 Task: Create a due date automation trigger when advanced on, 2 hours after a card is due add dates due in between 1 and 5 working days.
Action: Mouse moved to (877, 237)
Screenshot: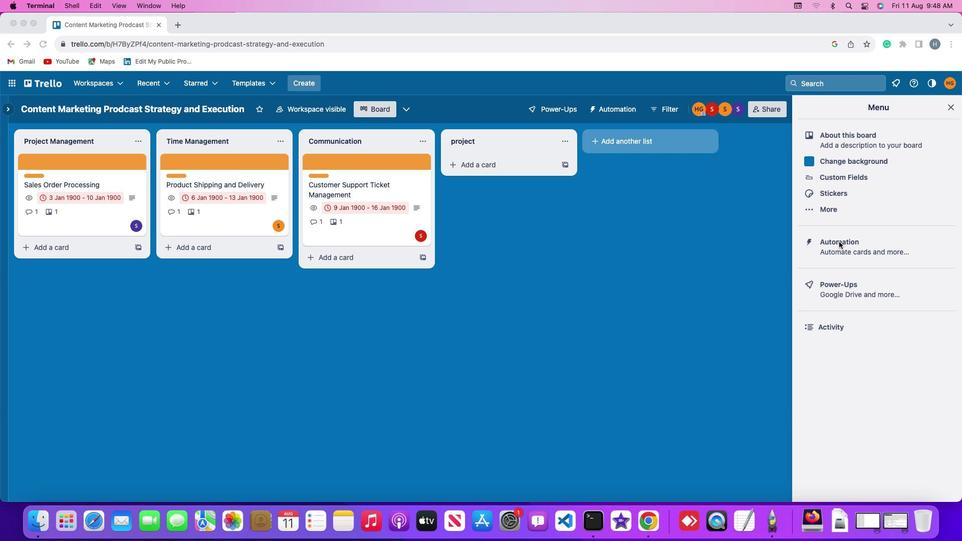
Action: Mouse pressed left at (877, 237)
Screenshot: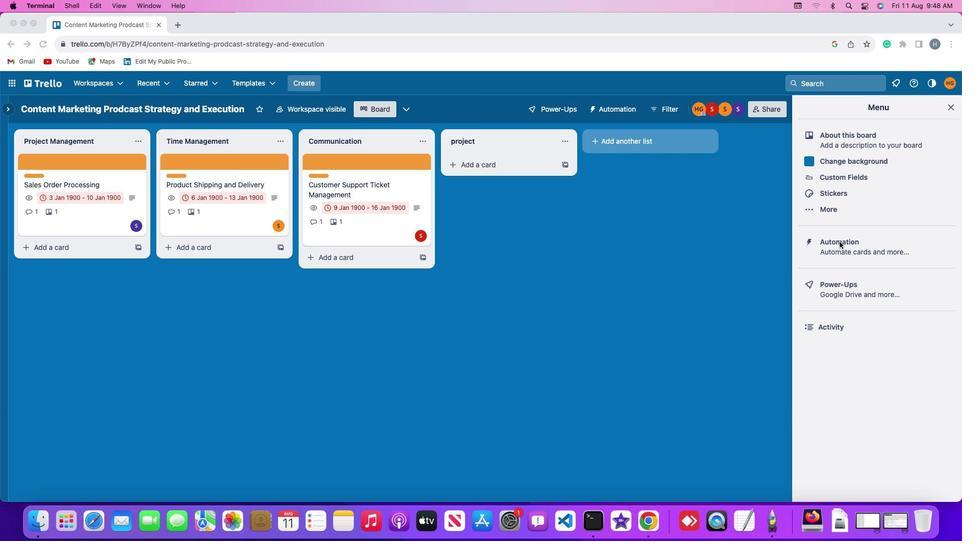 
Action: Mouse pressed left at (877, 237)
Screenshot: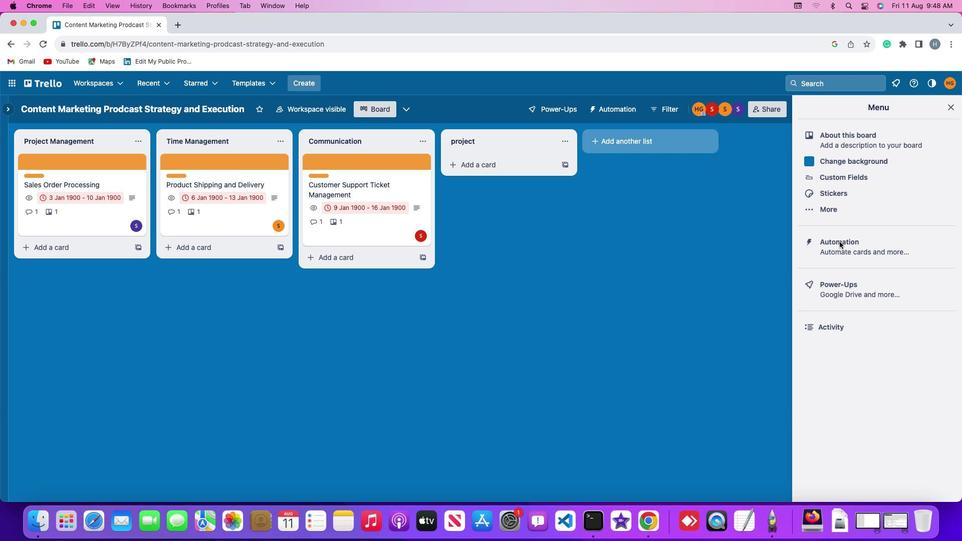 
Action: Mouse moved to (66, 238)
Screenshot: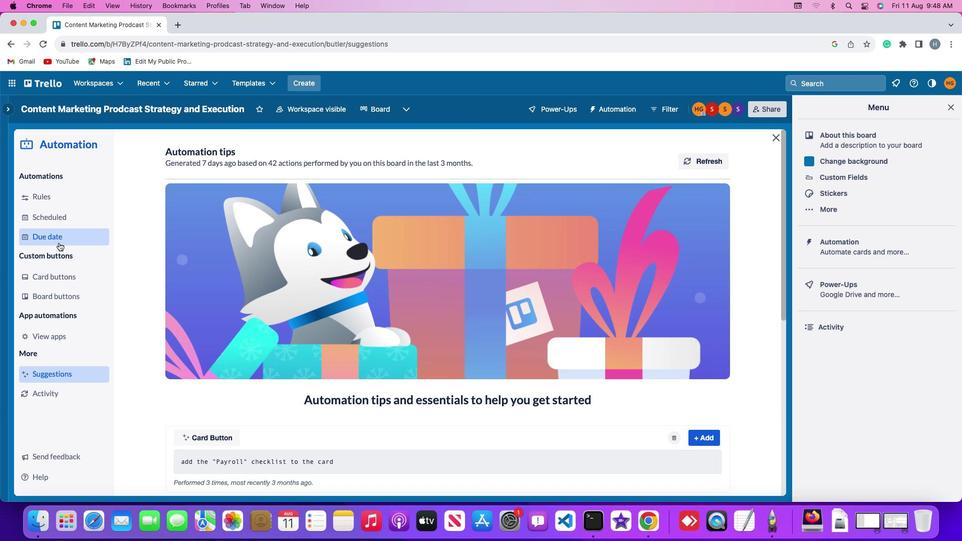 
Action: Mouse pressed left at (66, 238)
Screenshot: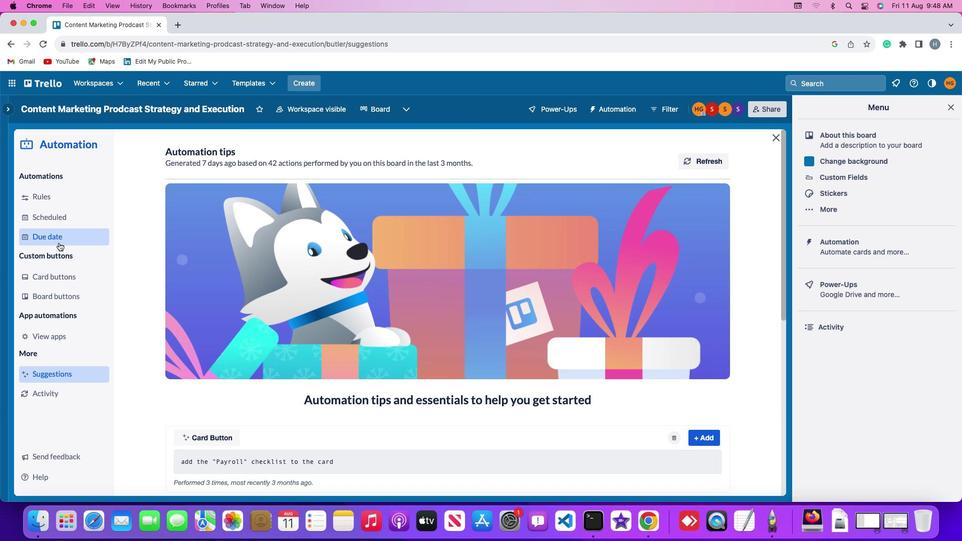 
Action: Mouse moved to (690, 152)
Screenshot: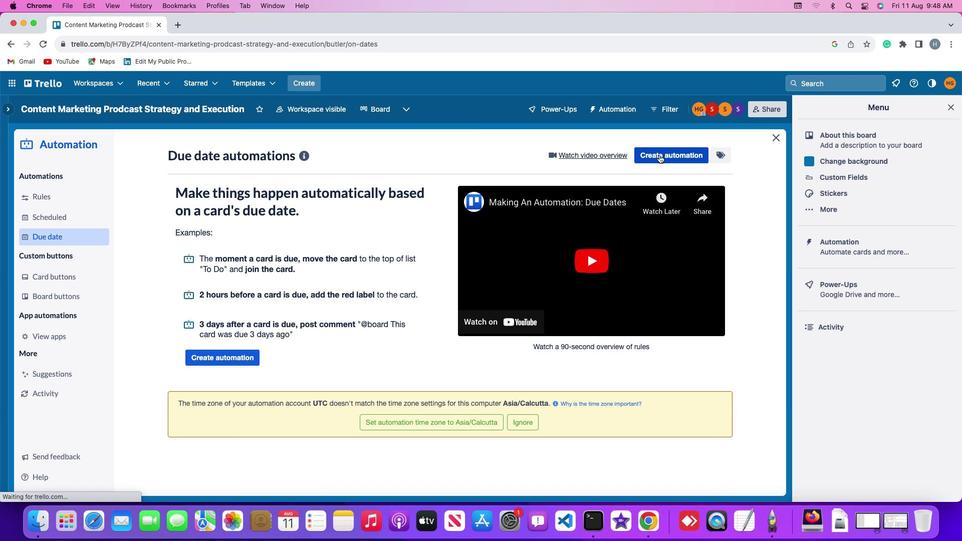 
Action: Mouse pressed left at (690, 152)
Screenshot: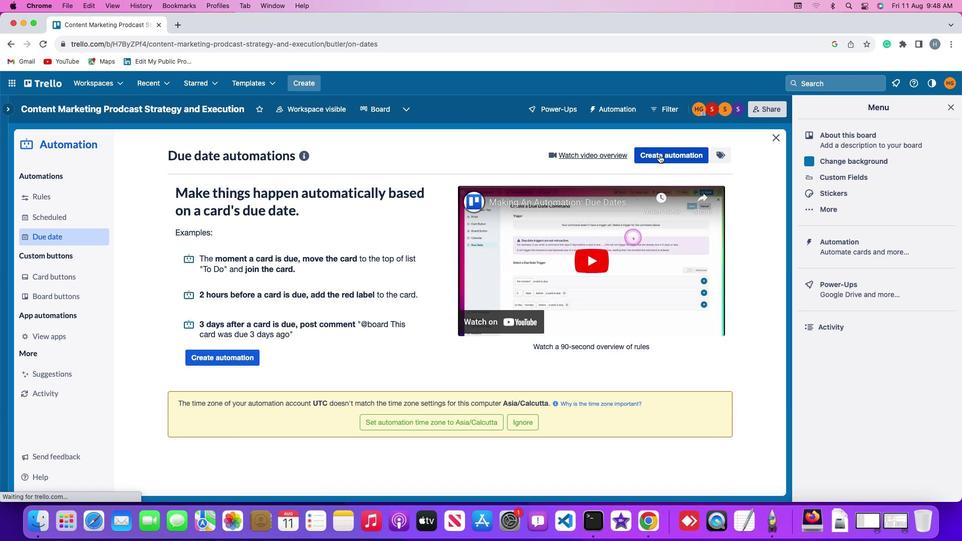 
Action: Mouse moved to (259, 248)
Screenshot: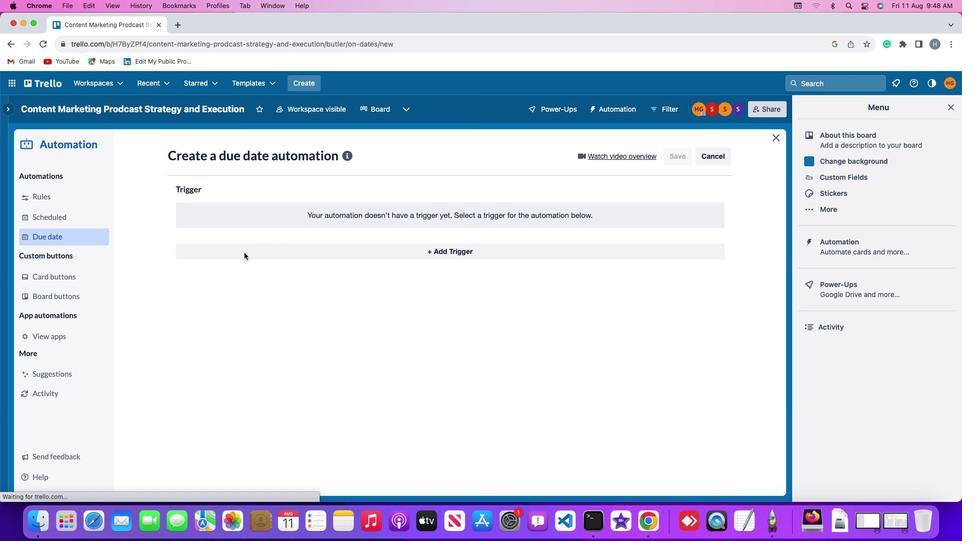 
Action: Mouse pressed left at (259, 248)
Screenshot: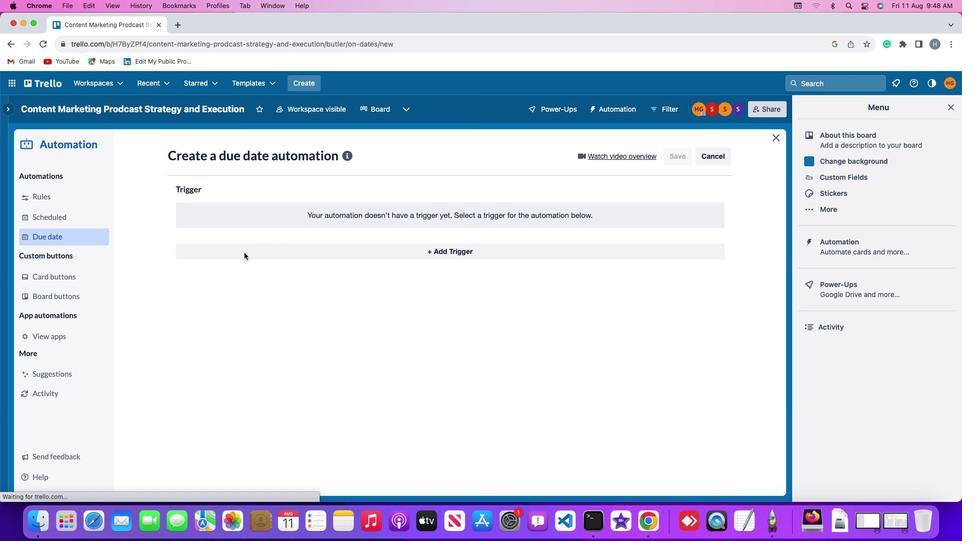 
Action: Mouse moved to (212, 401)
Screenshot: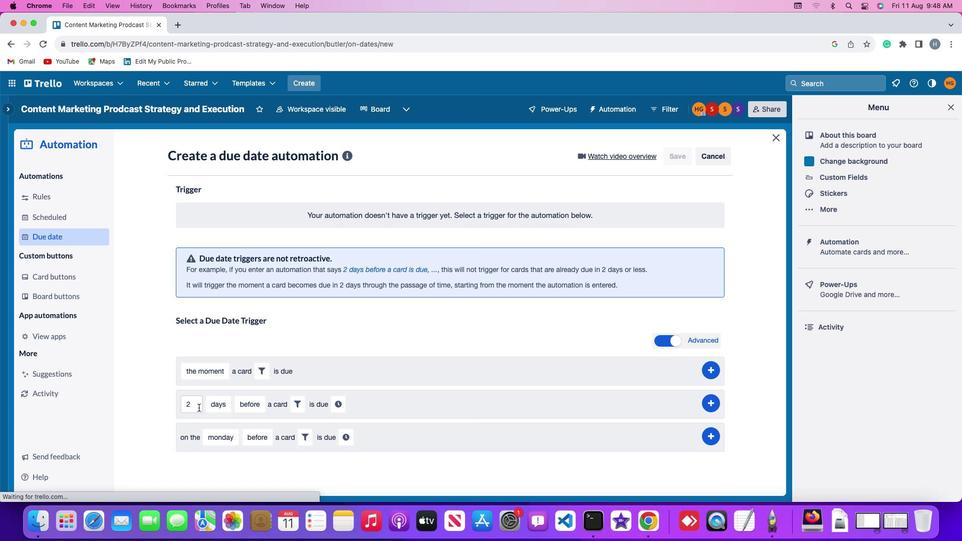 
Action: Mouse pressed left at (212, 401)
Screenshot: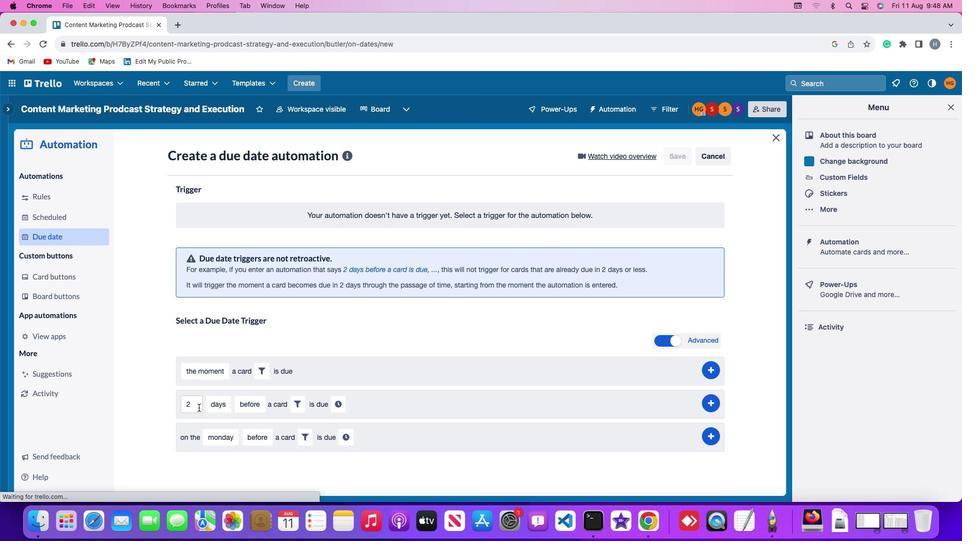 
Action: Key pressed Key.backspace'2'
Screenshot: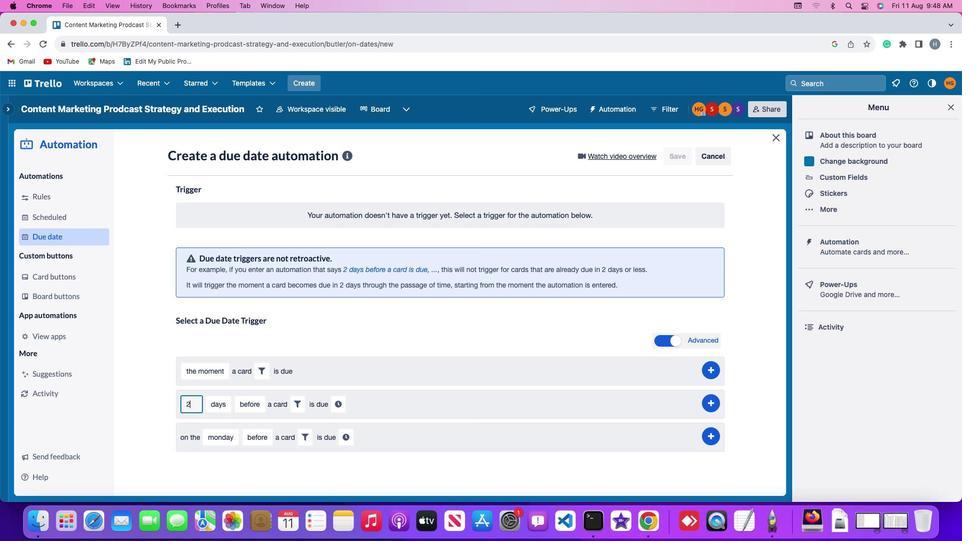 
Action: Mouse moved to (227, 398)
Screenshot: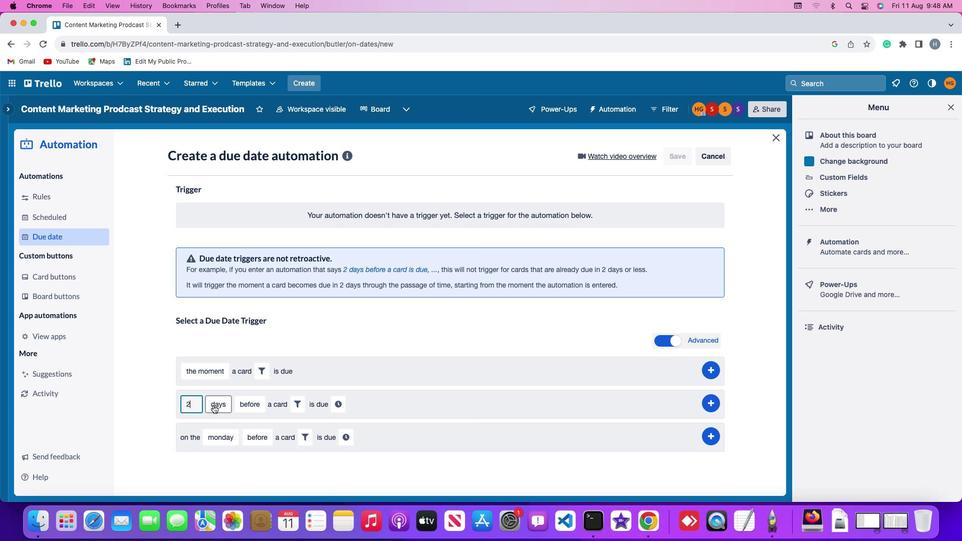 
Action: Mouse pressed left at (227, 398)
Screenshot: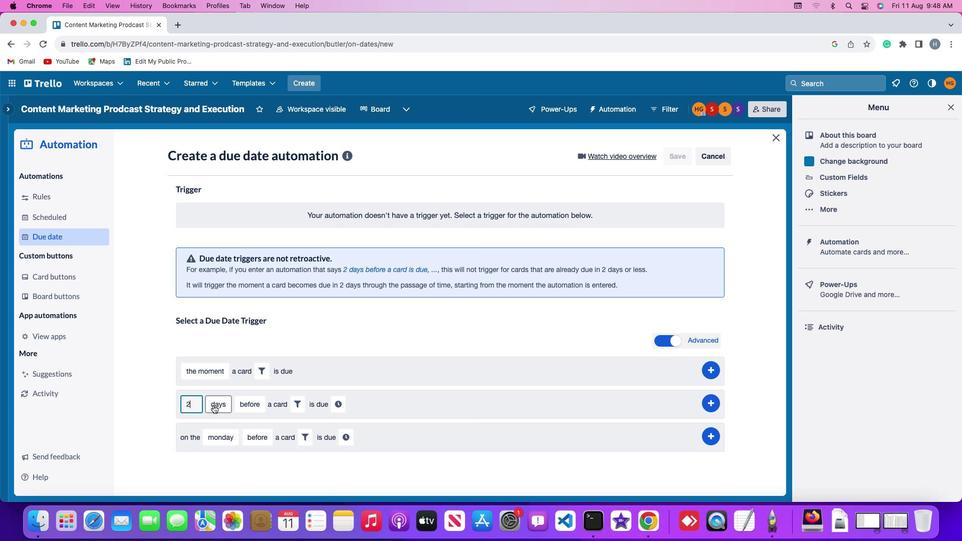 
Action: Mouse moved to (235, 456)
Screenshot: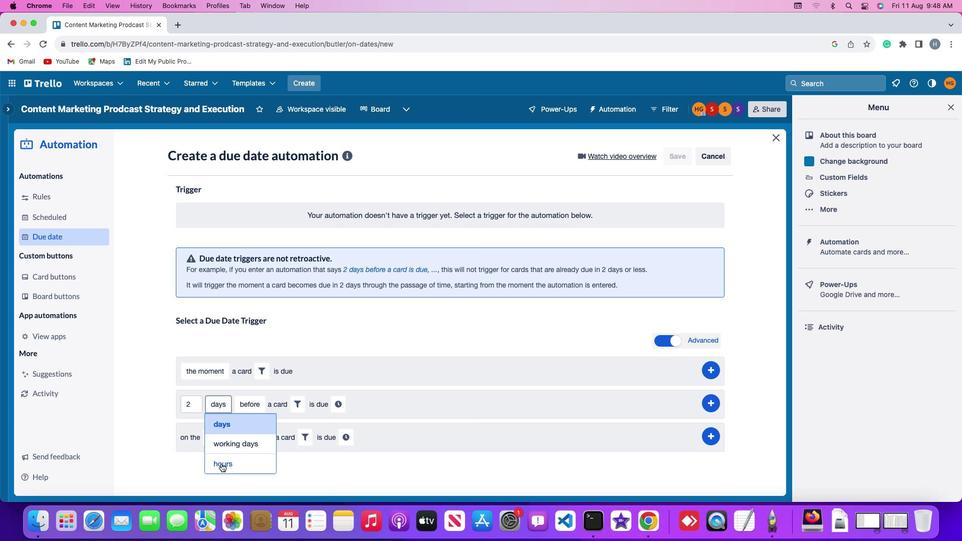 
Action: Mouse pressed left at (235, 456)
Screenshot: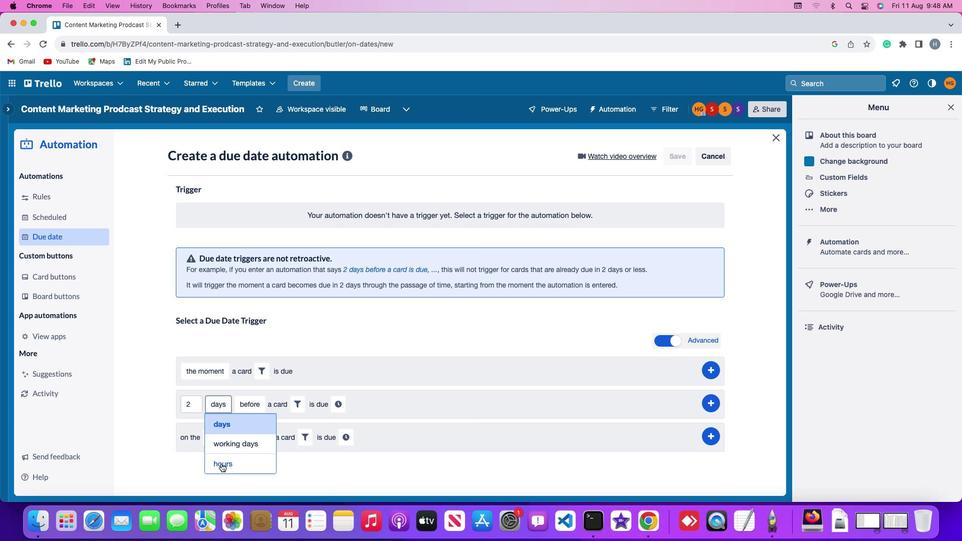 
Action: Mouse moved to (271, 395)
Screenshot: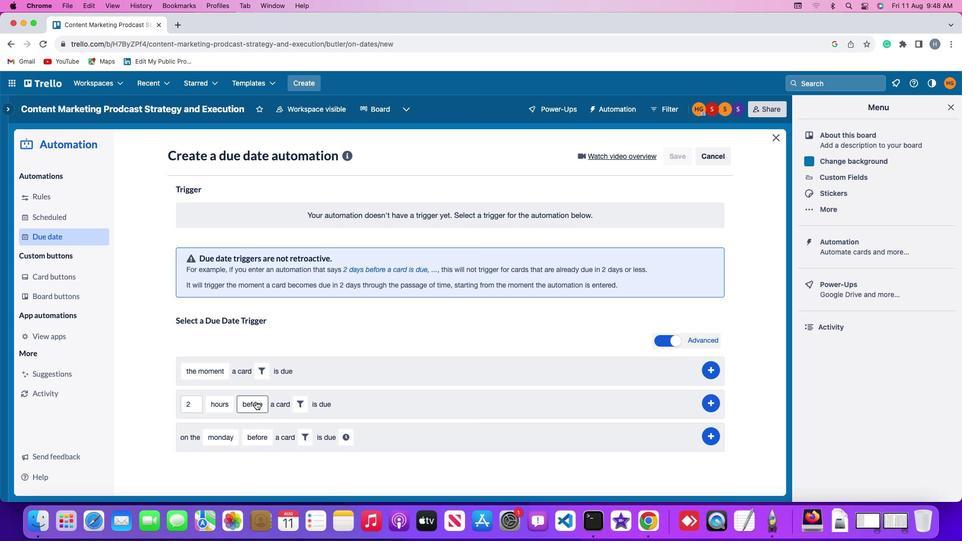 
Action: Mouse pressed left at (271, 395)
Screenshot: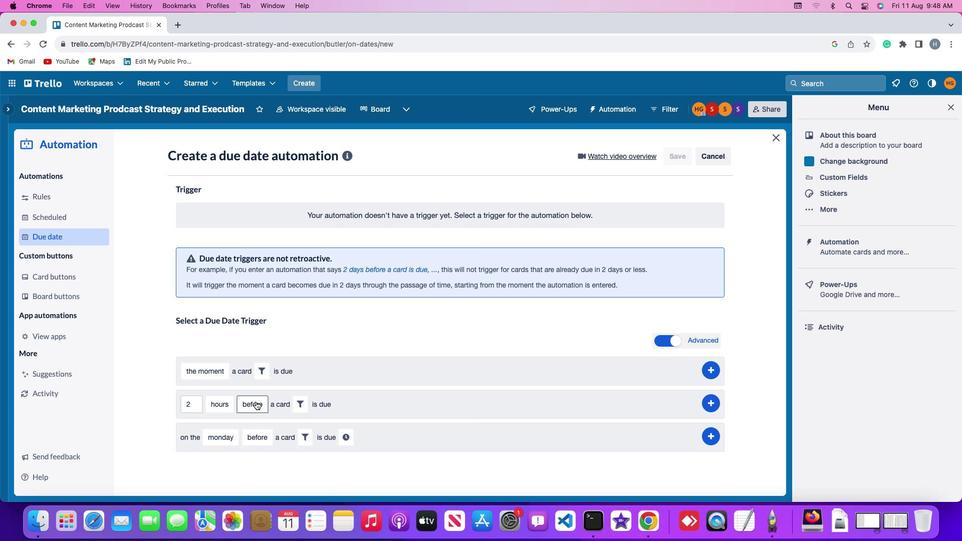 
Action: Mouse moved to (272, 435)
Screenshot: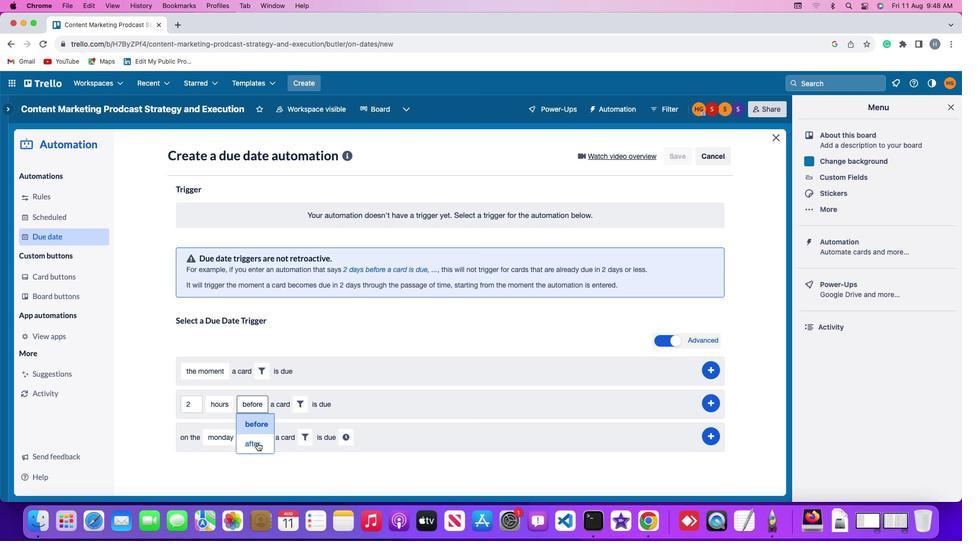 
Action: Mouse pressed left at (272, 435)
Screenshot: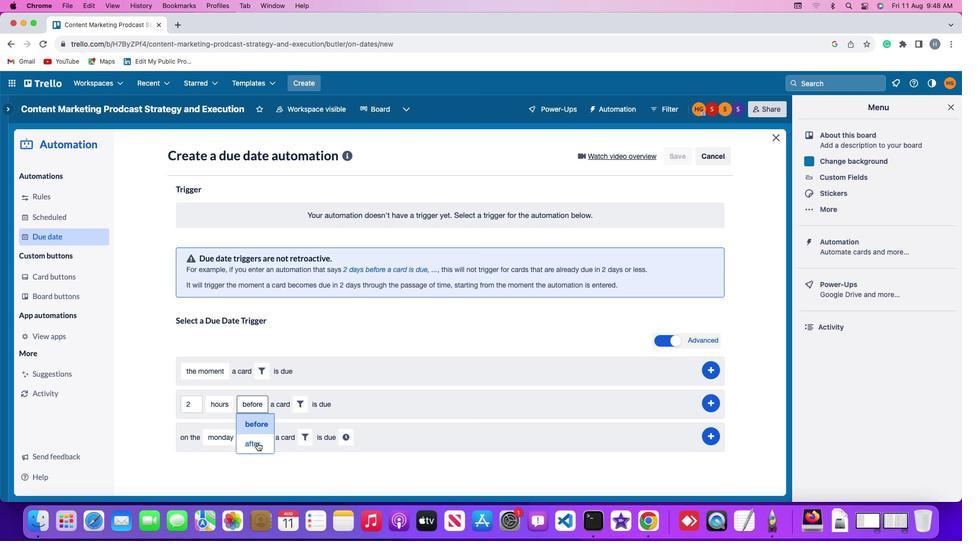 
Action: Mouse moved to (312, 401)
Screenshot: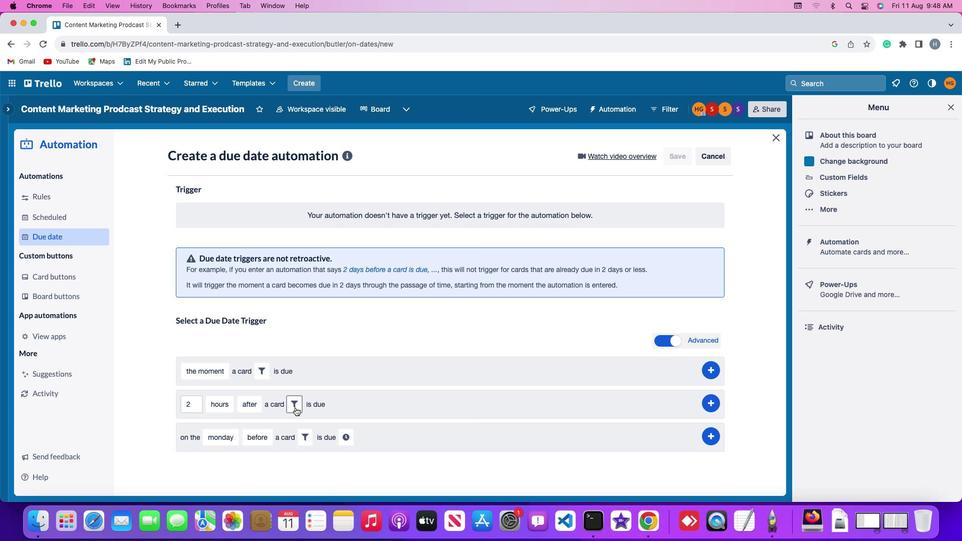 
Action: Mouse pressed left at (312, 401)
Screenshot: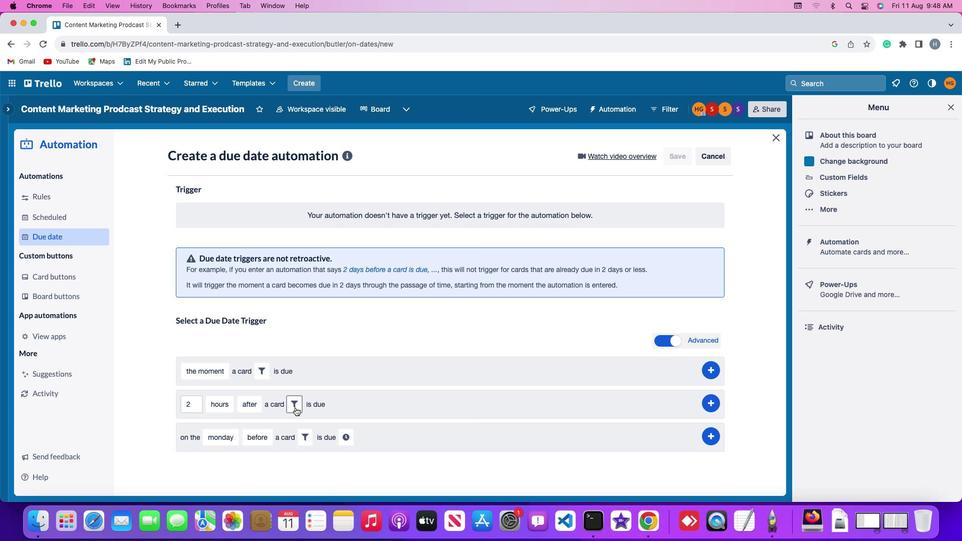 
Action: Mouse moved to (366, 433)
Screenshot: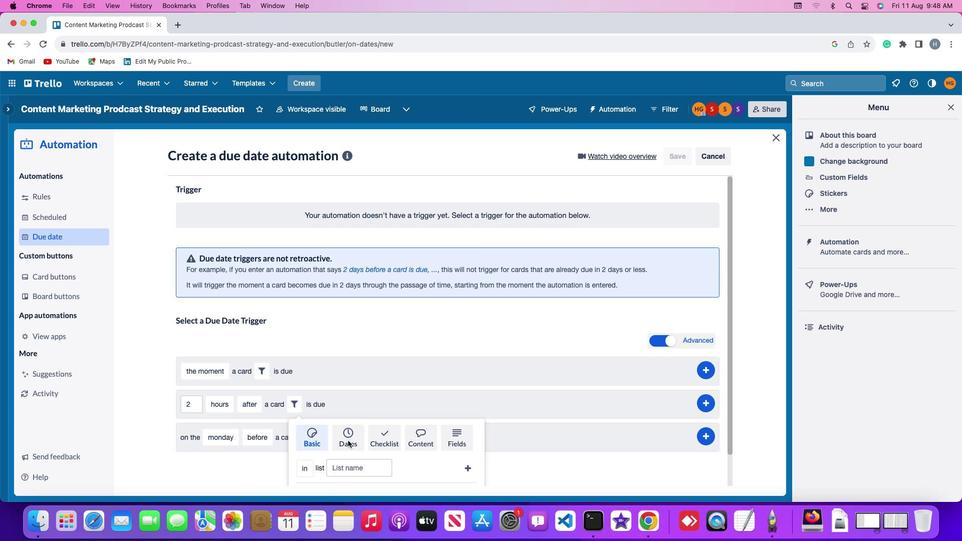 
Action: Mouse pressed left at (366, 433)
Screenshot: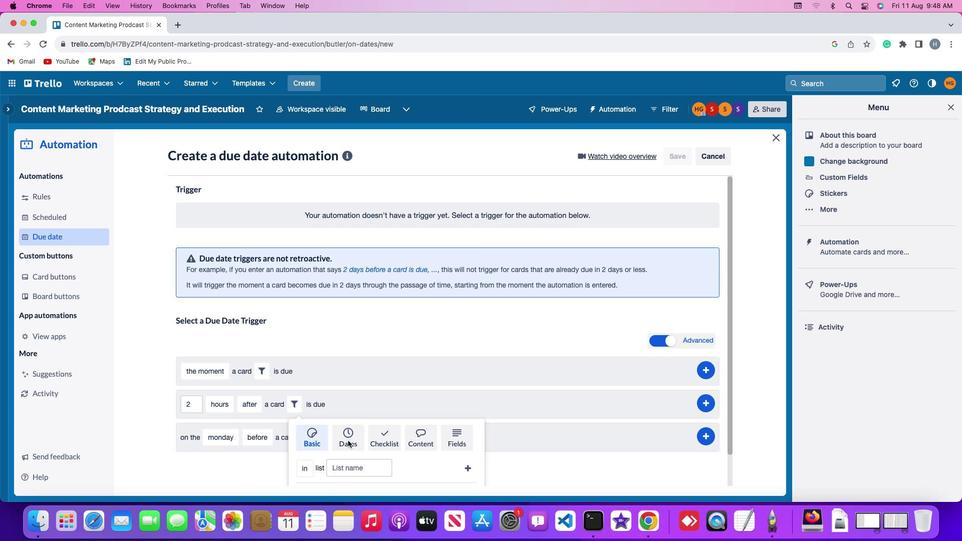 
Action: Mouse moved to (272, 464)
Screenshot: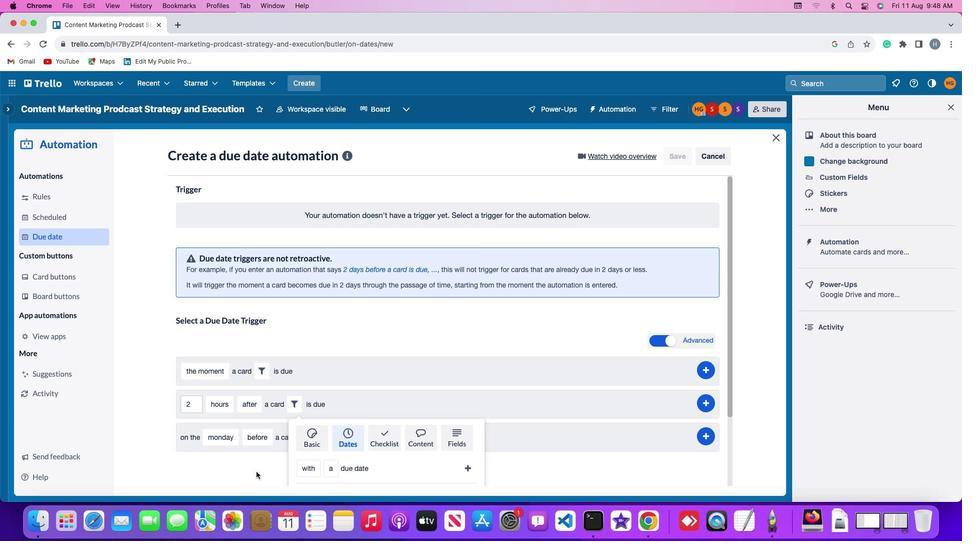 
Action: Mouse scrolled (272, 464) with delta (5, 0)
Screenshot: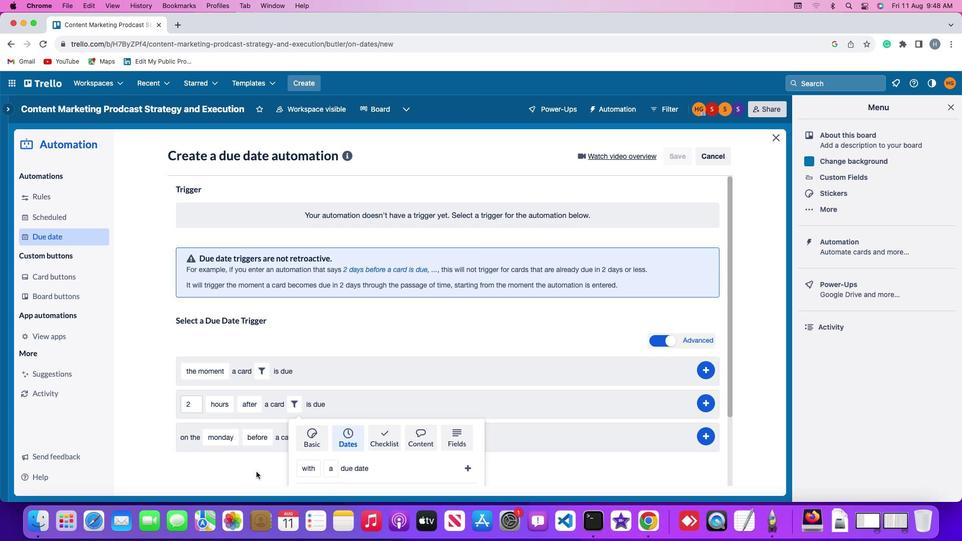 
Action: Mouse scrolled (272, 464) with delta (5, 0)
Screenshot: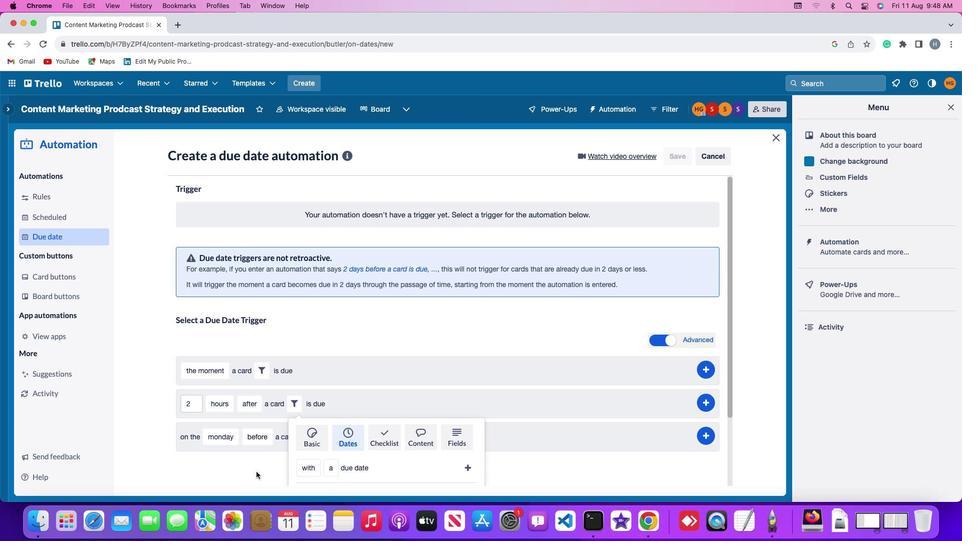 
Action: Mouse scrolled (272, 464) with delta (5, -1)
Screenshot: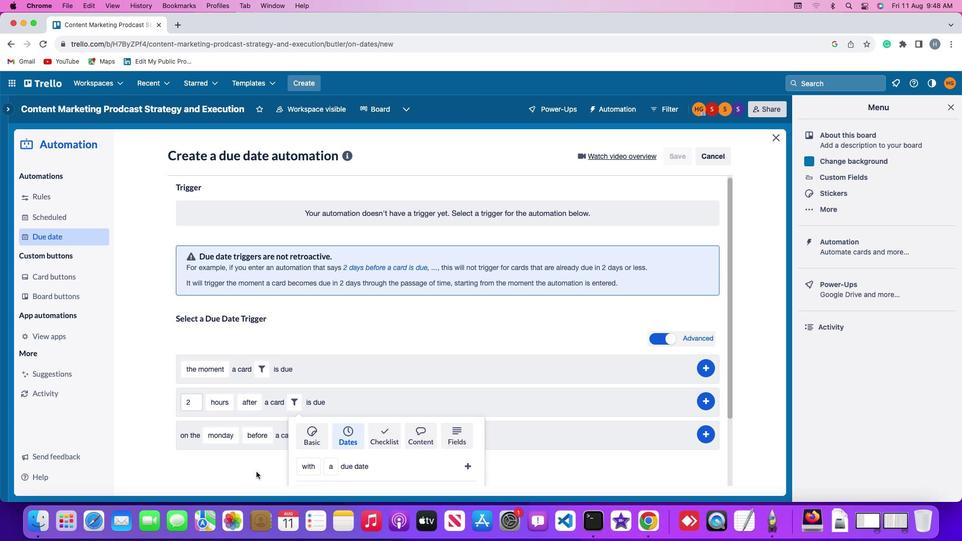 
Action: Mouse scrolled (272, 464) with delta (5, -2)
Screenshot: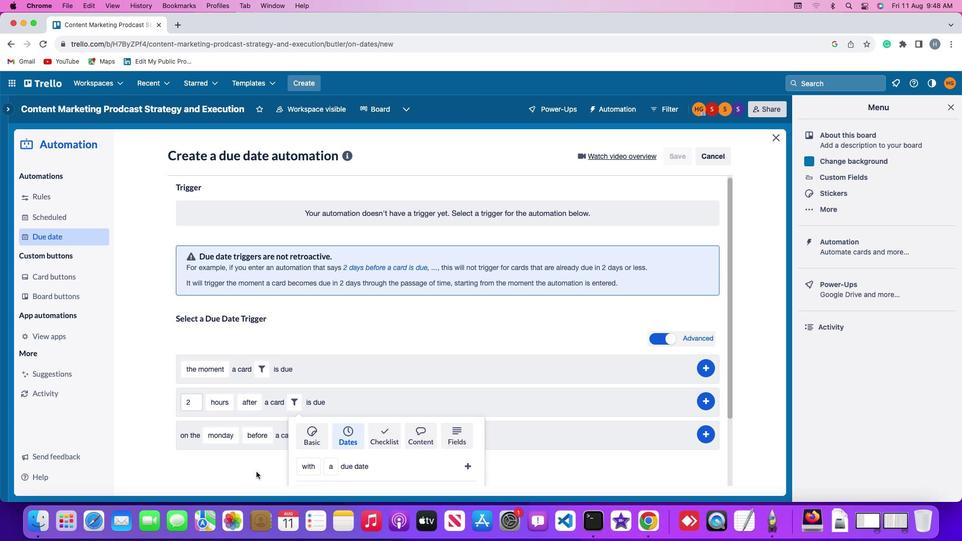 
Action: Mouse scrolled (272, 464) with delta (5, -3)
Screenshot: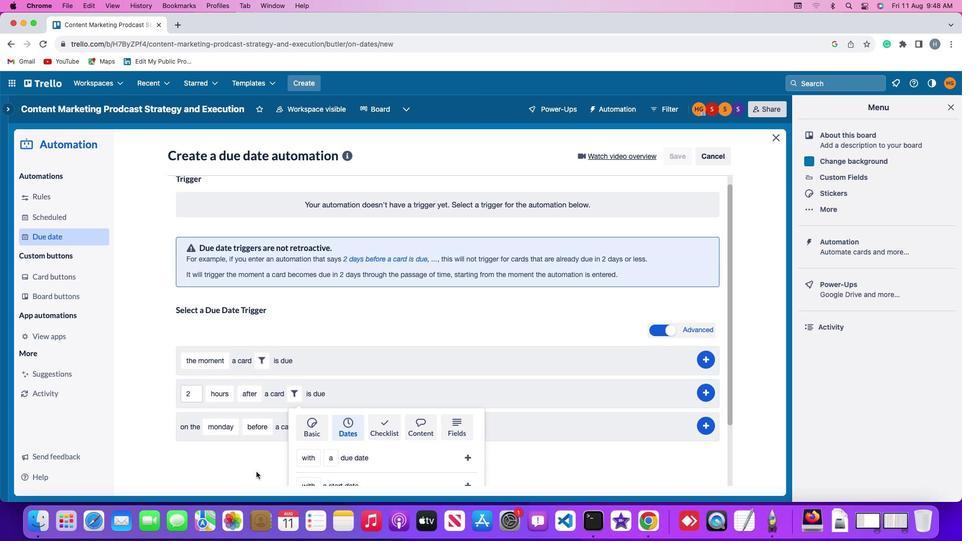 
Action: Mouse scrolled (272, 464) with delta (5, 0)
Screenshot: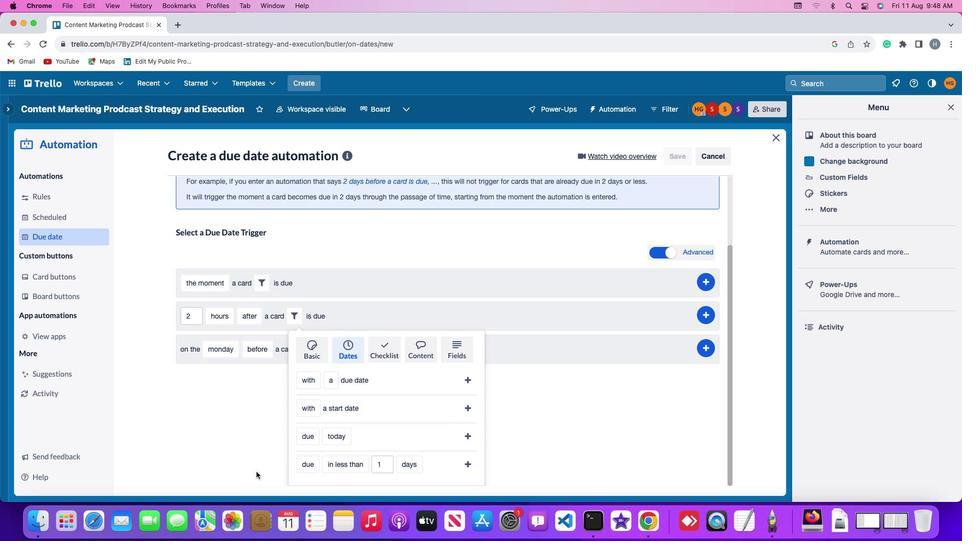 
Action: Mouse scrolled (272, 464) with delta (5, 0)
Screenshot: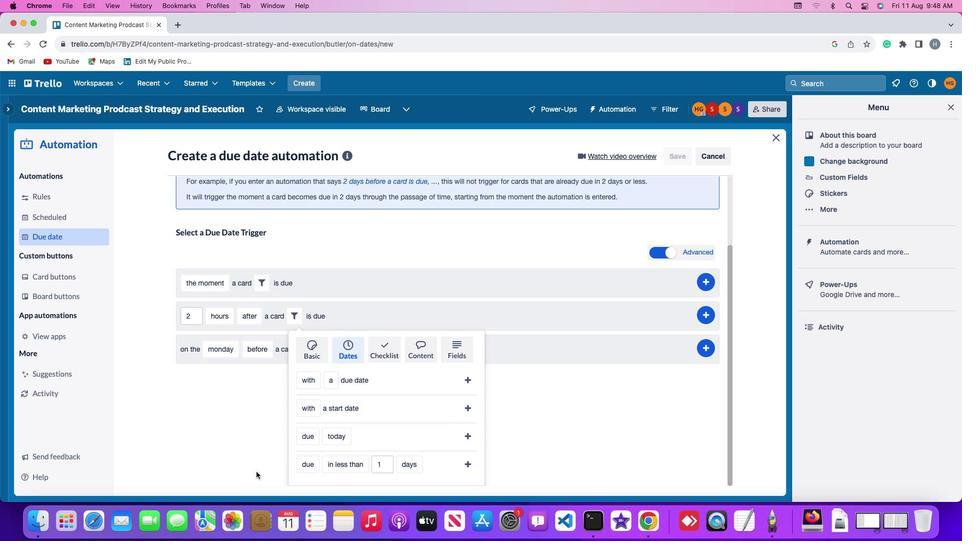 
Action: Mouse scrolled (272, 464) with delta (5, -1)
Screenshot: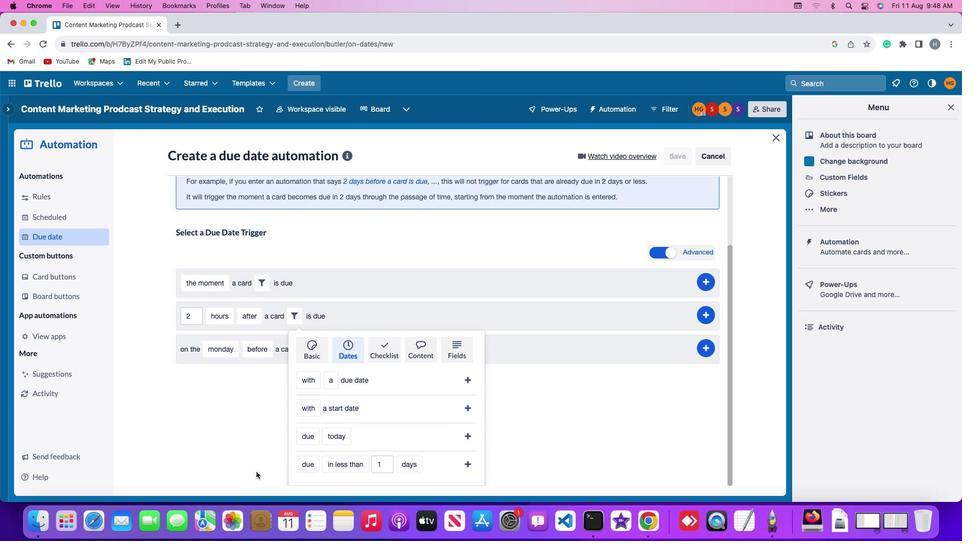 
Action: Mouse scrolled (272, 464) with delta (5, -2)
Screenshot: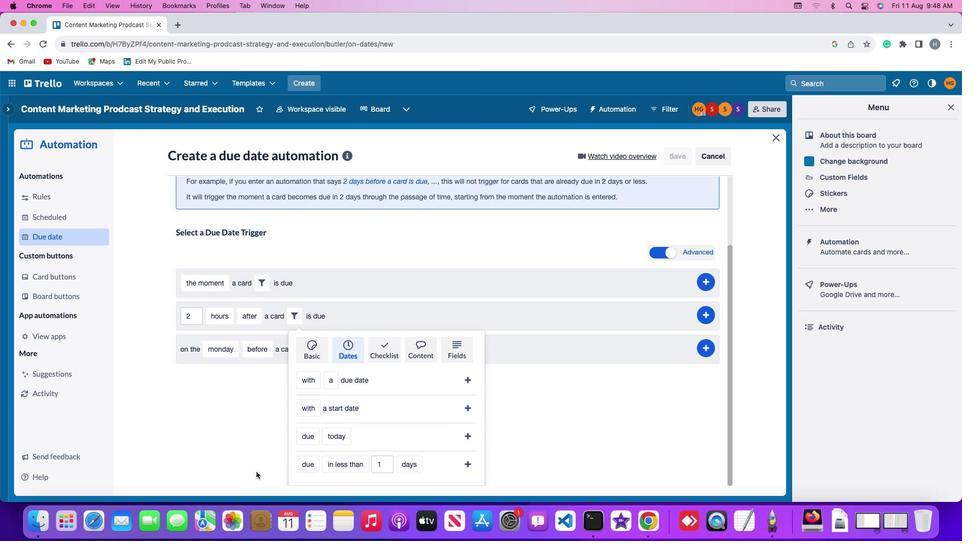 
Action: Mouse scrolled (272, 464) with delta (5, -3)
Screenshot: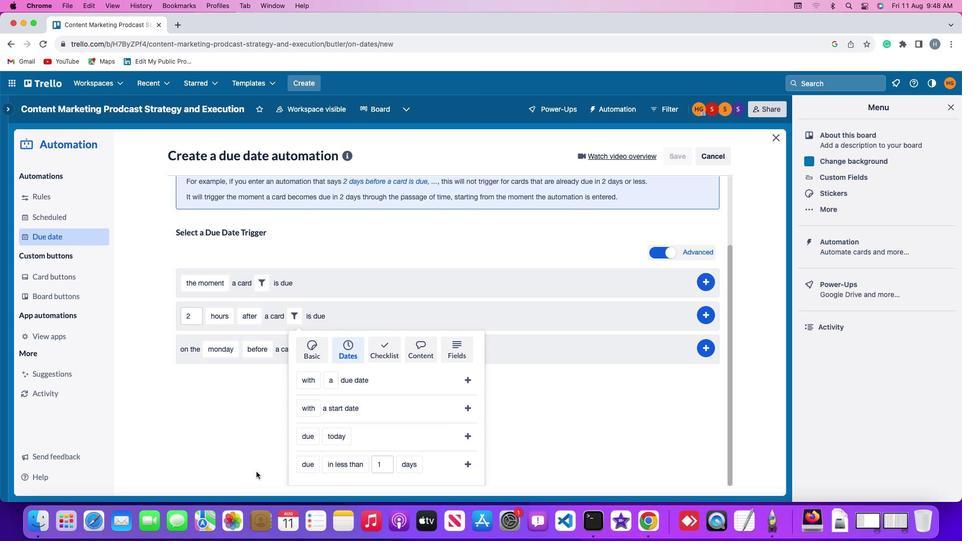 
Action: Mouse moved to (323, 459)
Screenshot: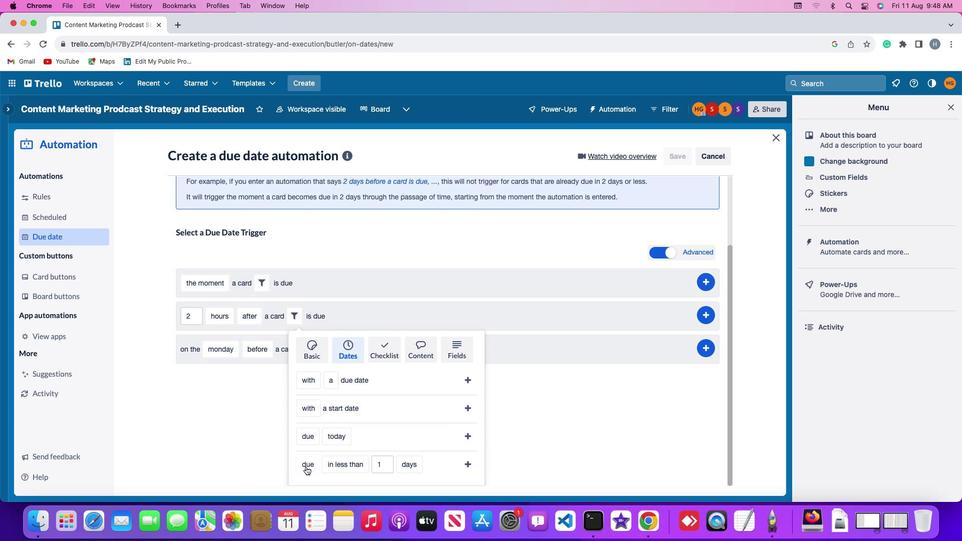 
Action: Mouse pressed left at (323, 459)
Screenshot: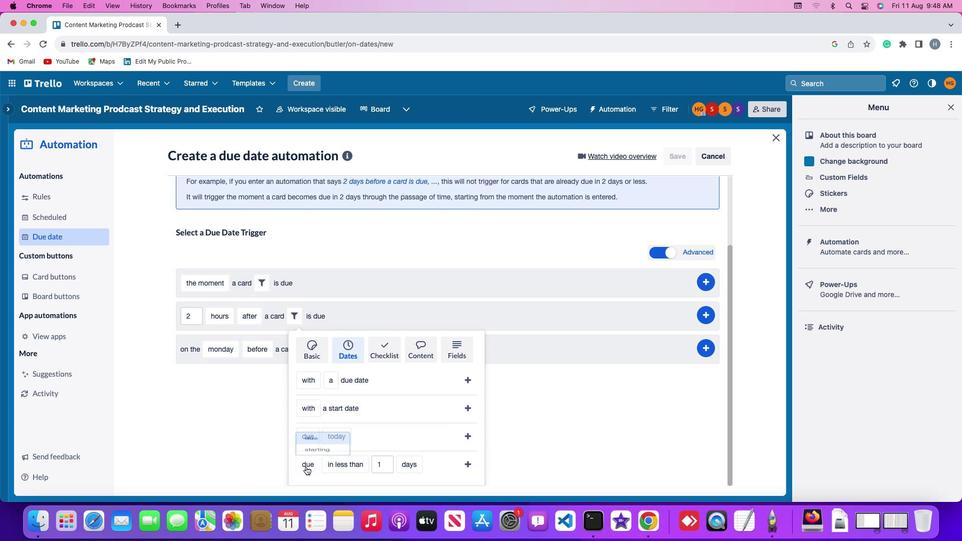 
Action: Mouse moved to (340, 419)
Screenshot: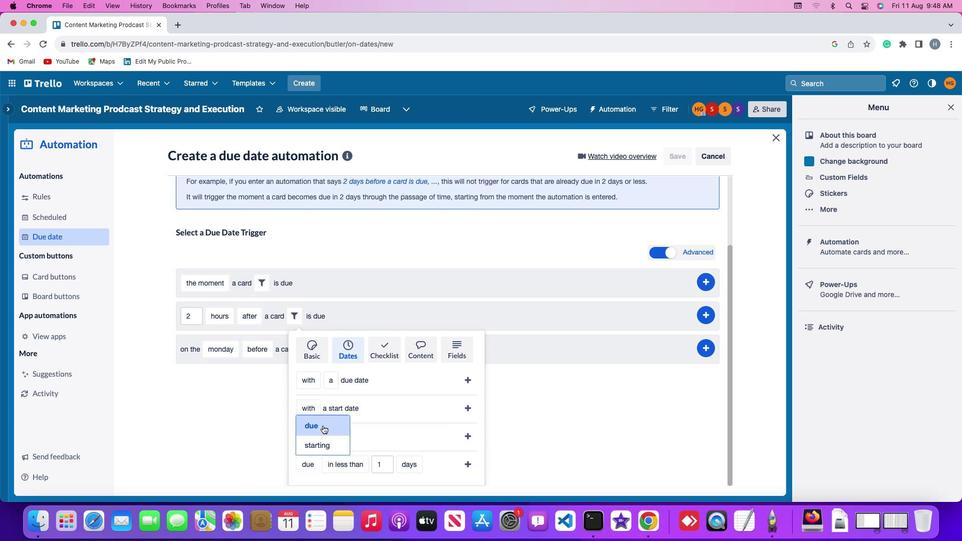 
Action: Mouse pressed left at (340, 419)
Screenshot: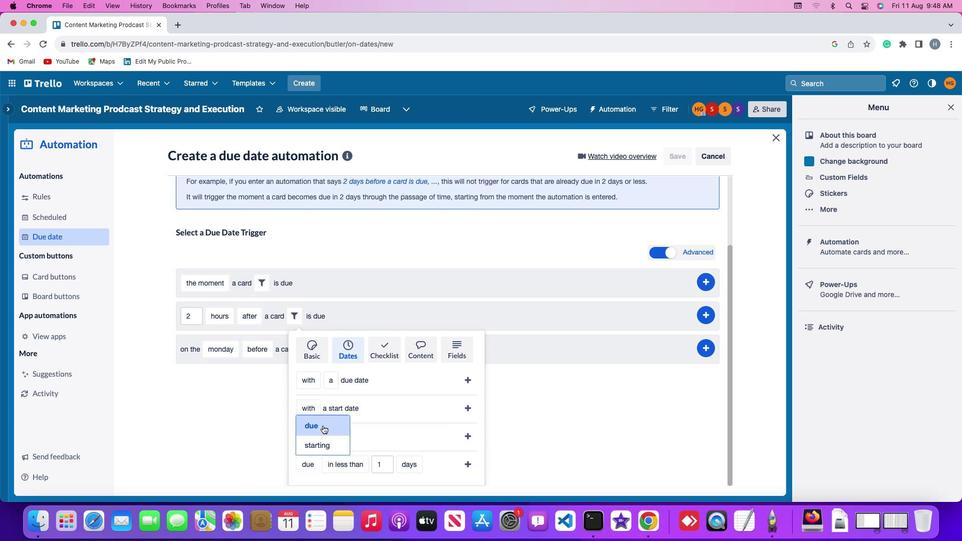 
Action: Mouse moved to (370, 460)
Screenshot: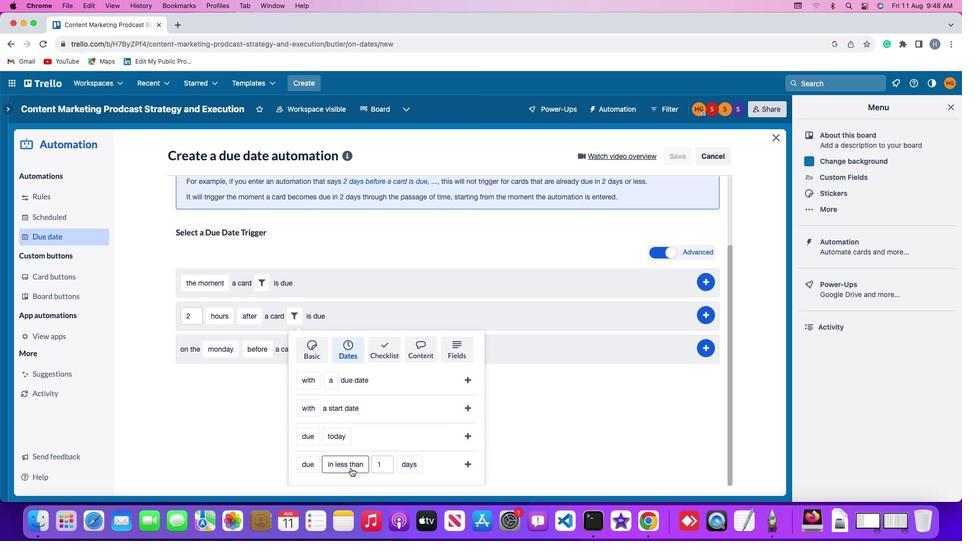 
Action: Mouse pressed left at (370, 460)
Screenshot: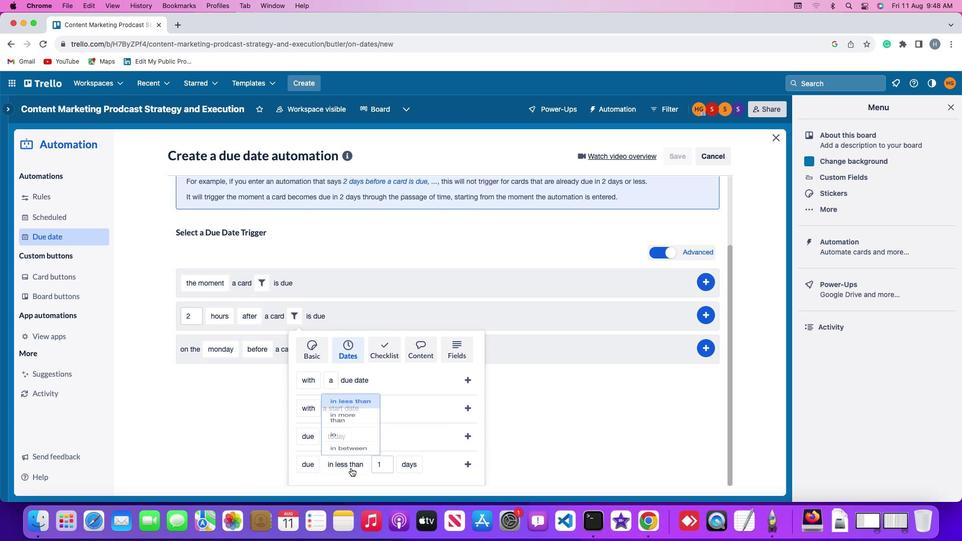 
Action: Mouse moved to (374, 436)
Screenshot: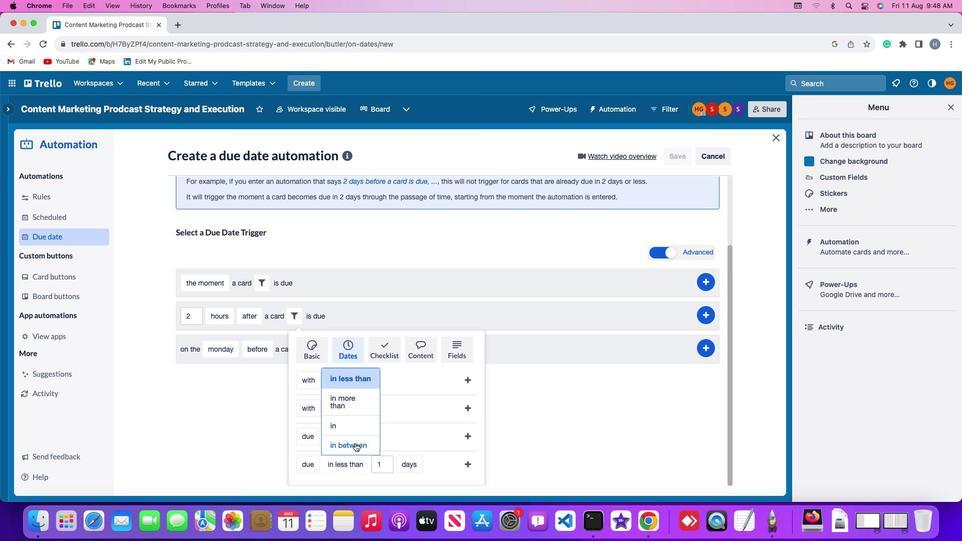 
Action: Mouse pressed left at (374, 436)
Screenshot: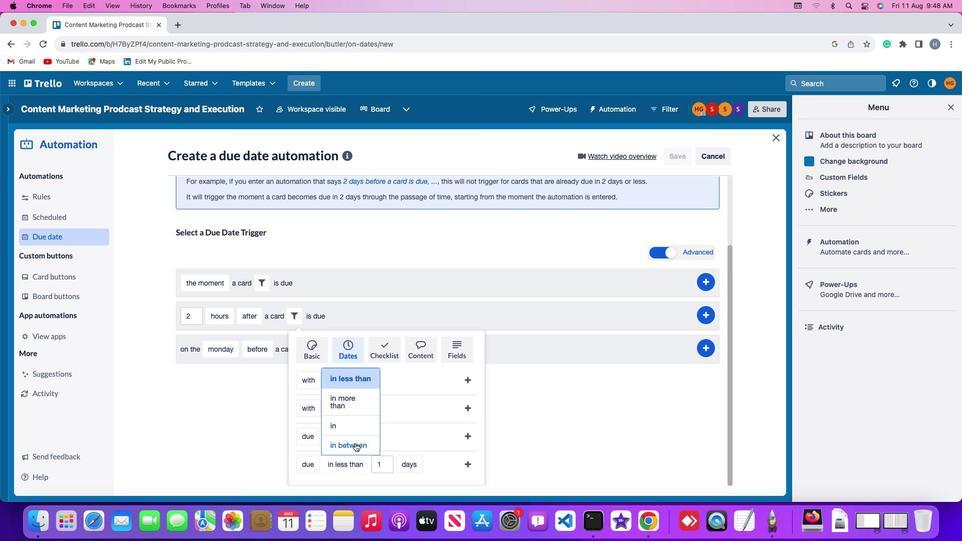 
Action: Mouse moved to (404, 456)
Screenshot: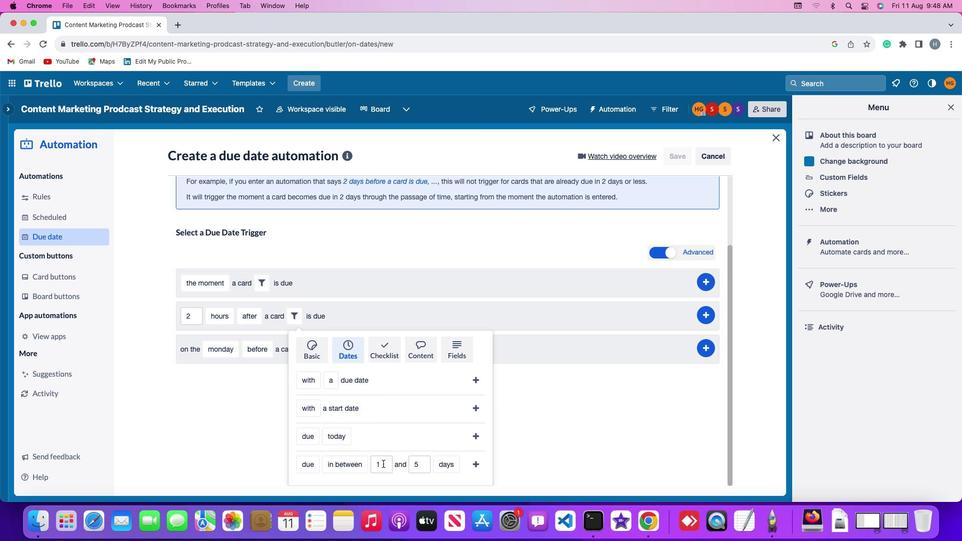 
Action: Mouse pressed left at (404, 456)
Screenshot: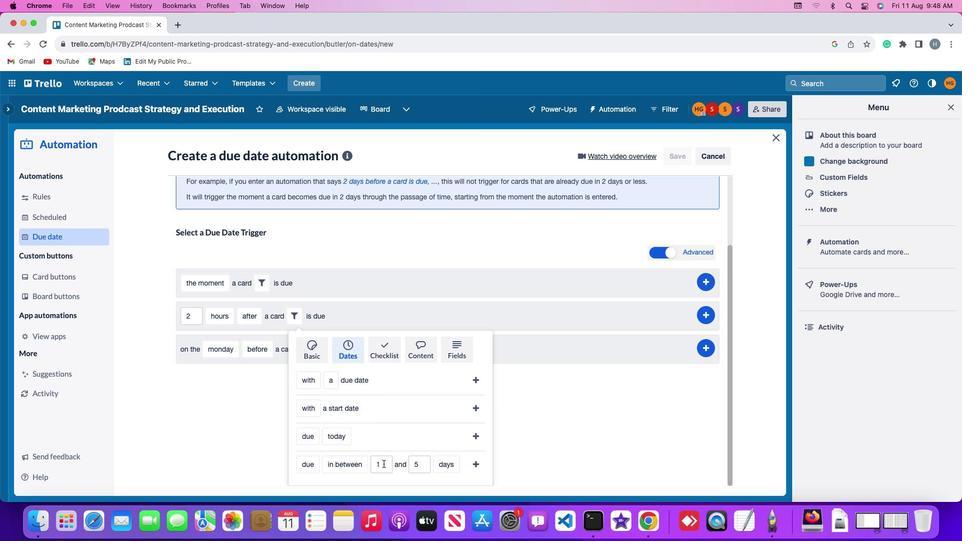 
Action: Key pressed Key.backspace'1'
Screenshot: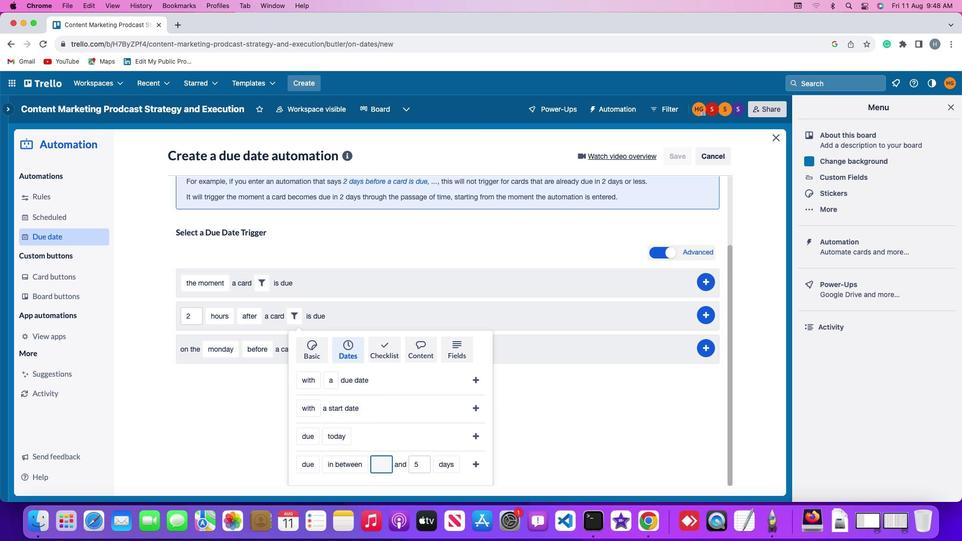 
Action: Mouse moved to (445, 457)
Screenshot: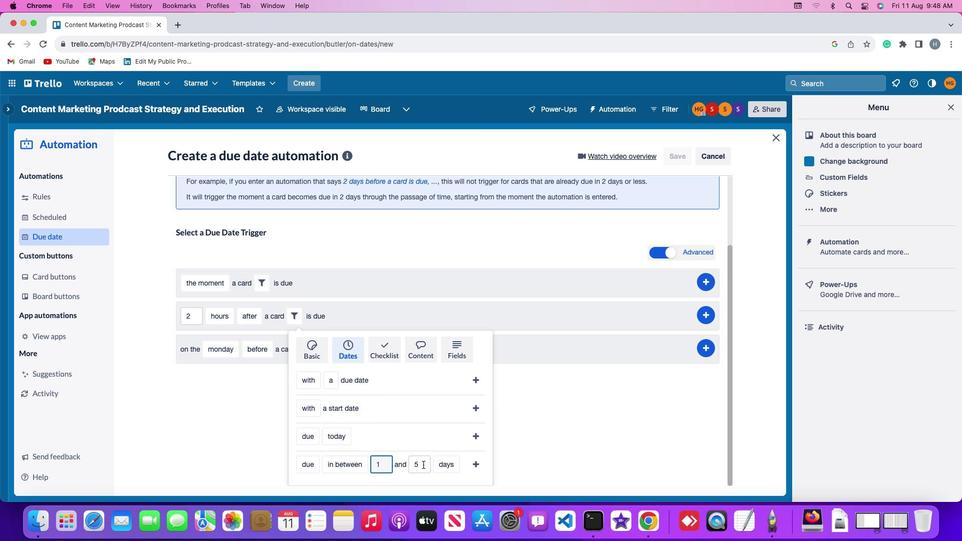 
Action: Mouse pressed left at (445, 457)
Screenshot: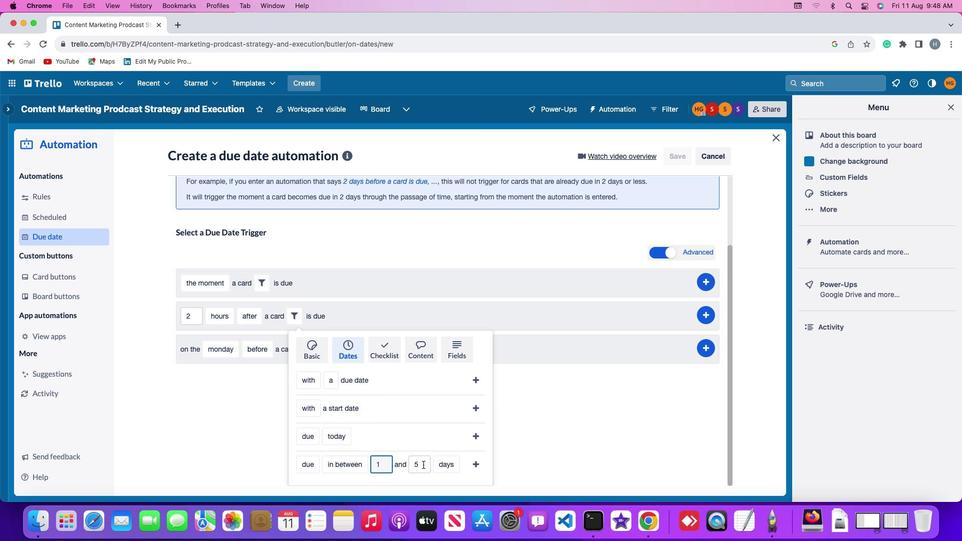 
Action: Mouse moved to (445, 457)
Screenshot: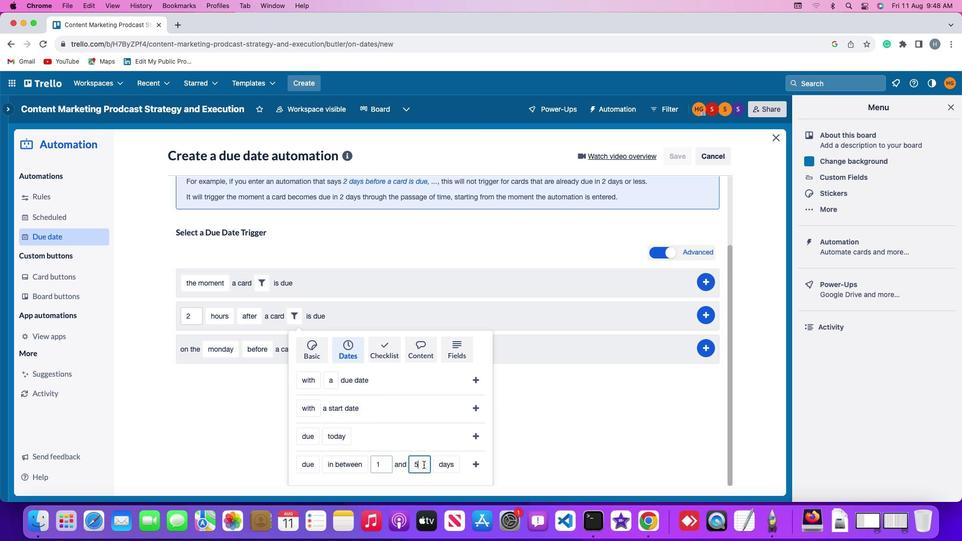 
Action: Key pressed Key.backspace'5'
Screenshot: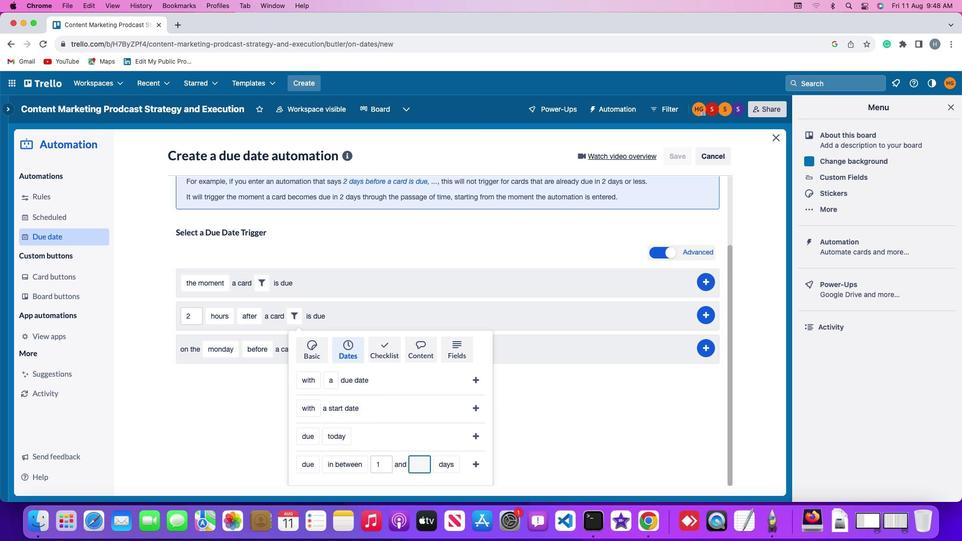 
Action: Mouse moved to (462, 456)
Screenshot: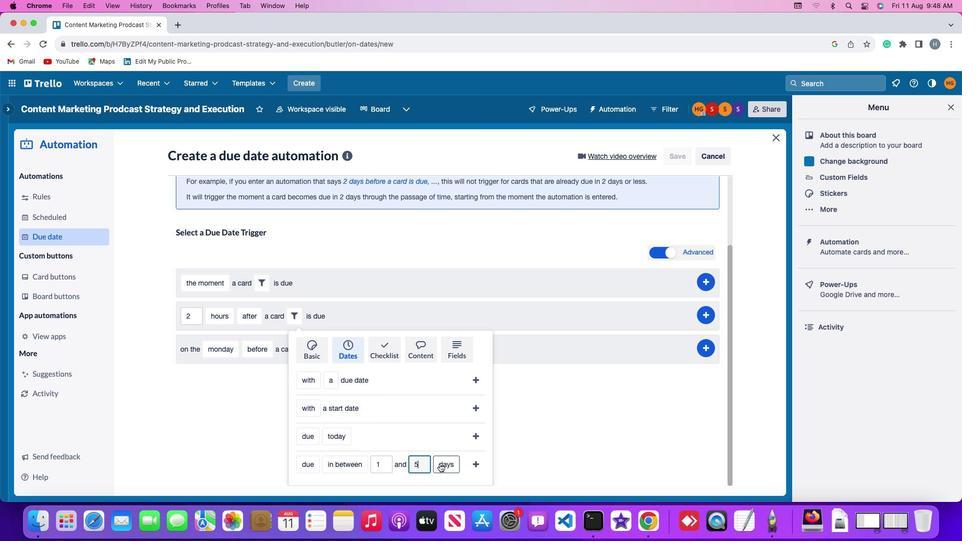 
Action: Mouse pressed left at (462, 456)
Screenshot: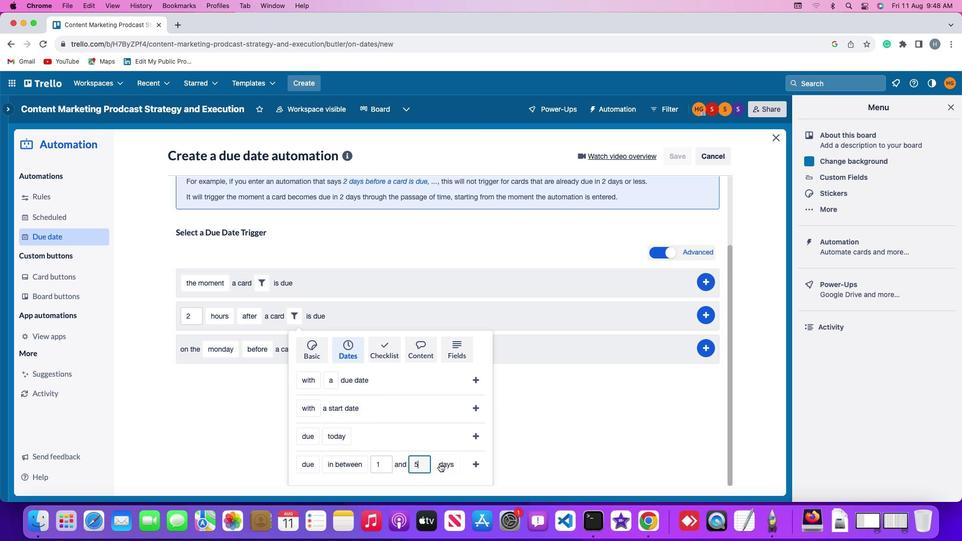 
Action: Mouse moved to (471, 440)
Screenshot: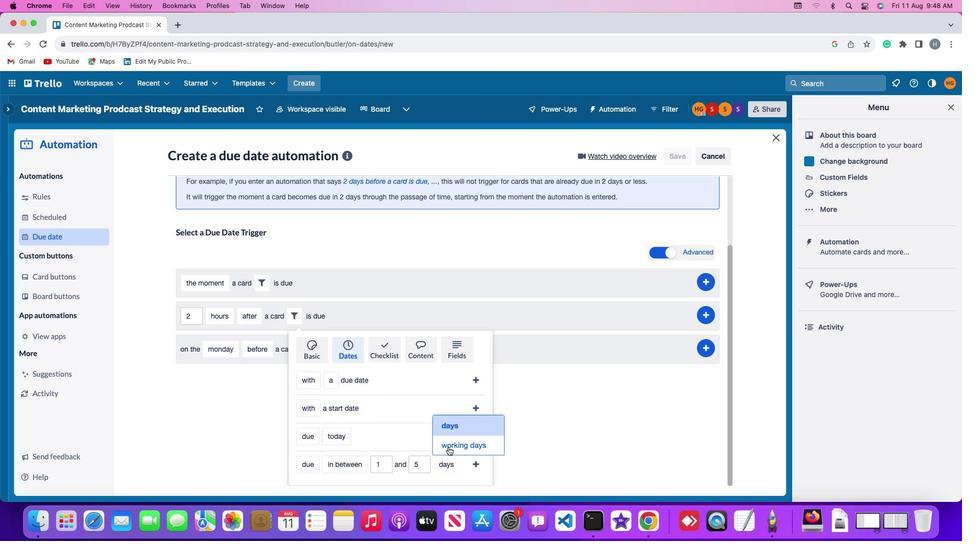
Action: Mouse pressed left at (471, 440)
Screenshot: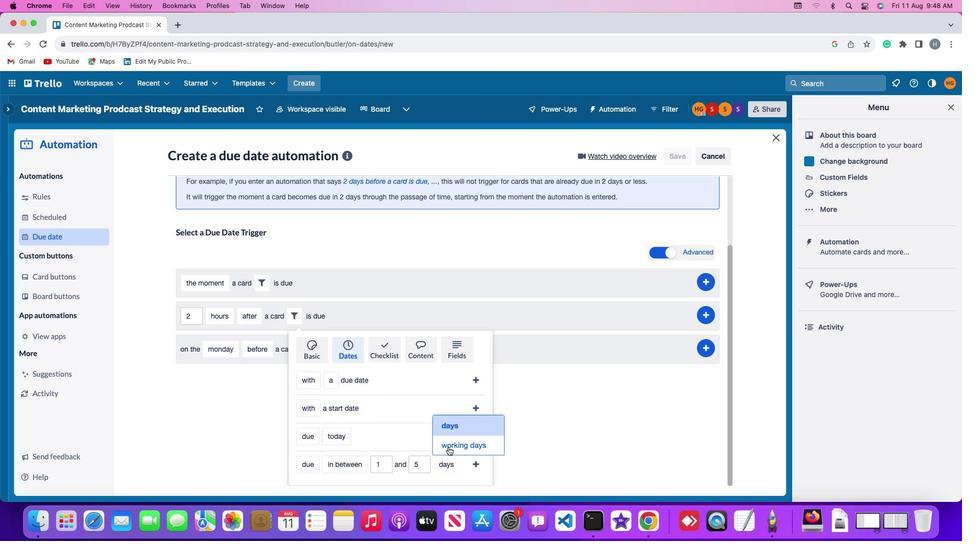 
Action: Mouse moved to (526, 457)
Screenshot: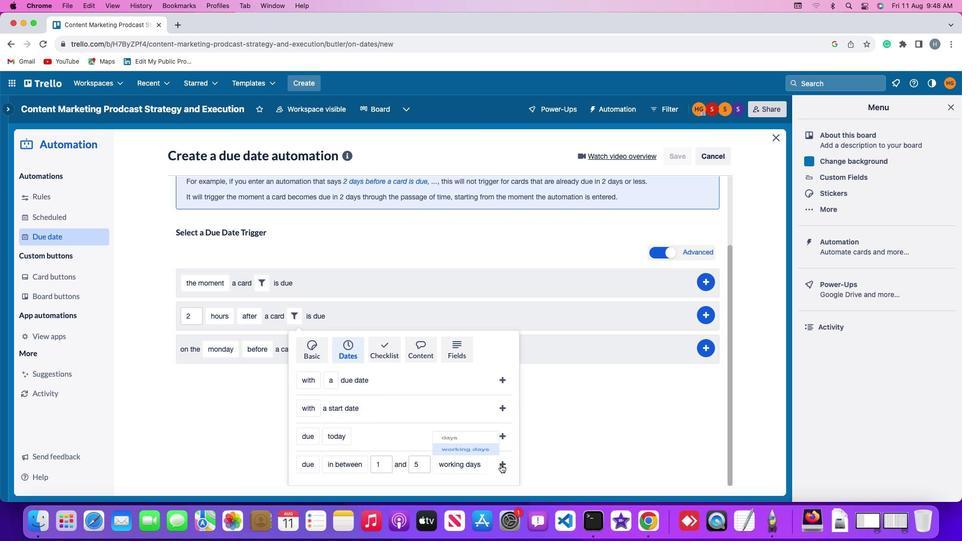 
Action: Mouse pressed left at (526, 457)
Screenshot: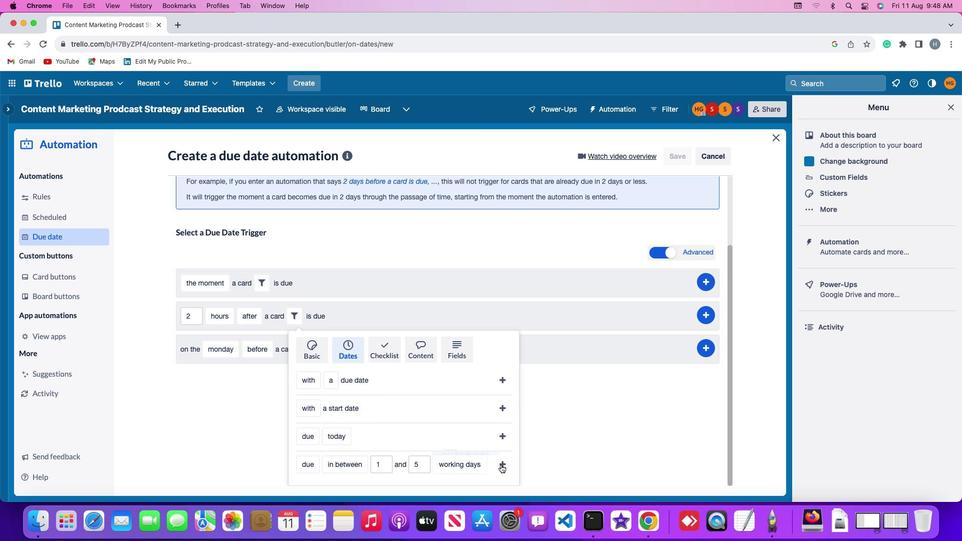 
Action: Mouse moved to (748, 393)
Screenshot: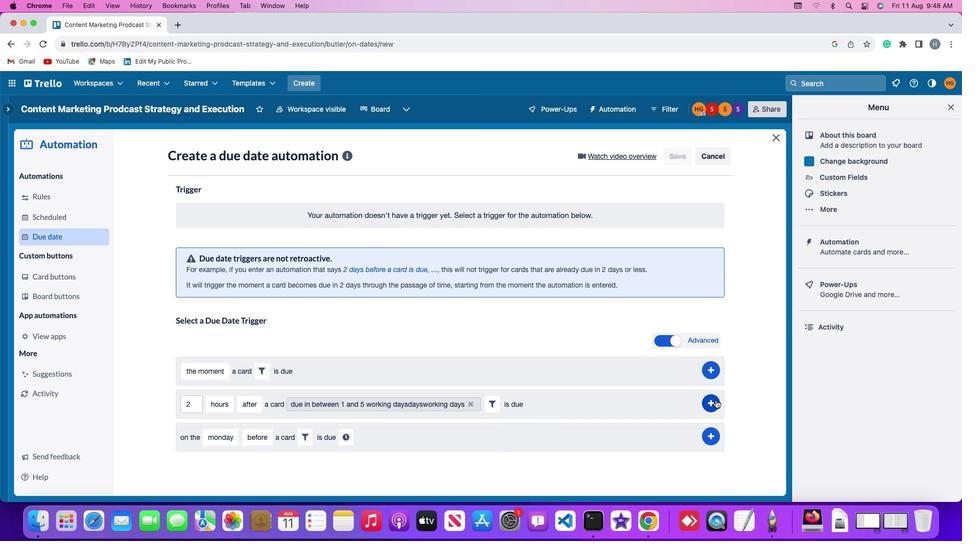
Action: Mouse pressed left at (748, 393)
Screenshot: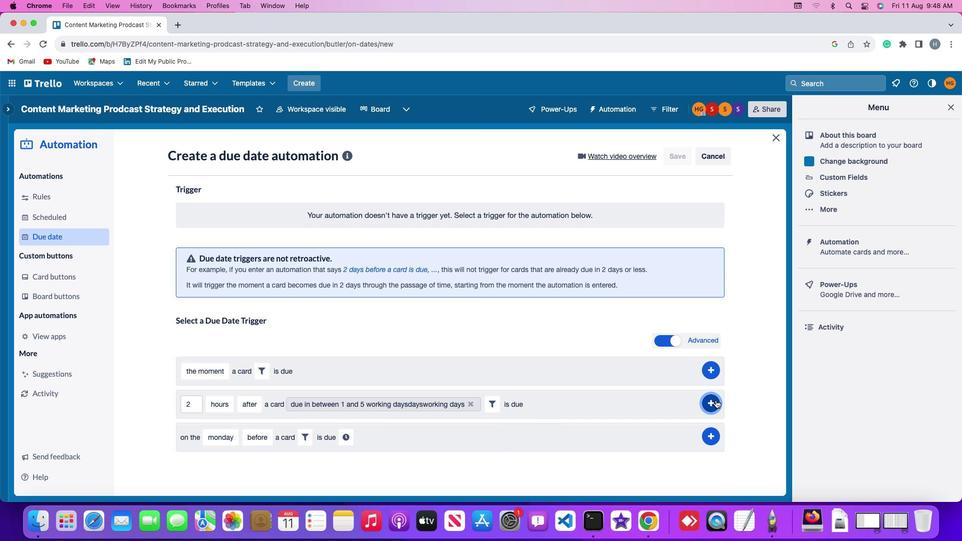 
Action: Mouse moved to (784, 305)
Screenshot: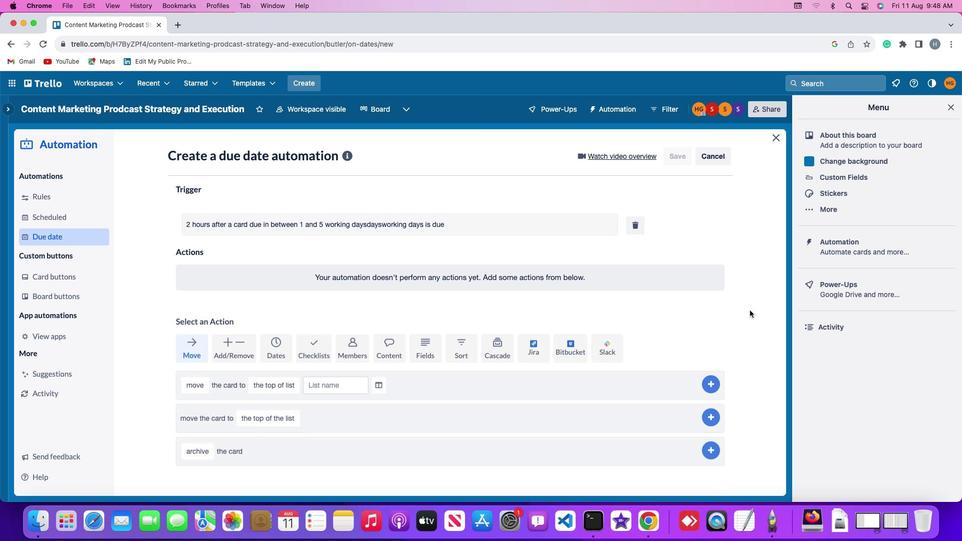 
